 Task: Create New Employee with Employee Name: Dominique Adams, Address Line1: 12 Mill Avenue, Address Line2: Gastonia, Address Line3:  NC 28052, Cell Number: 851310-9646_x000D_

Action: Mouse moved to (142, 26)
Screenshot: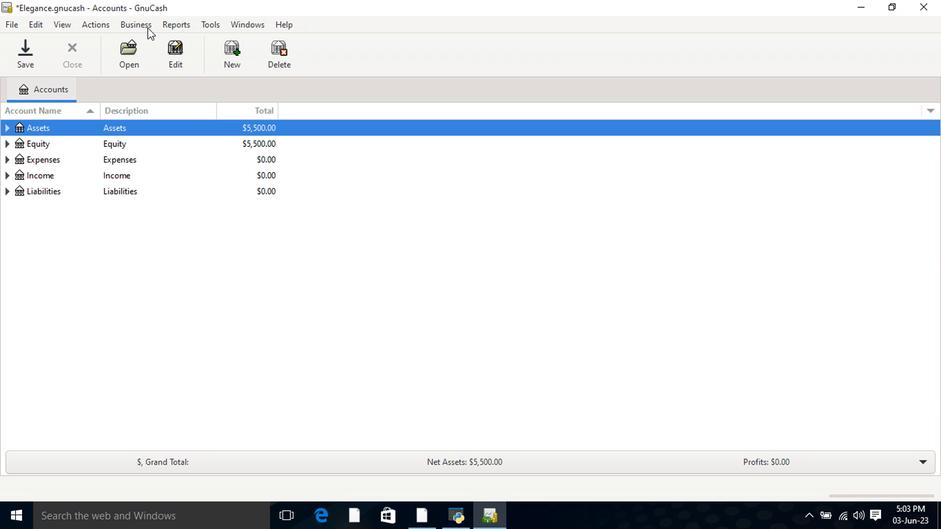 
Action: Mouse pressed left at (142, 26)
Screenshot: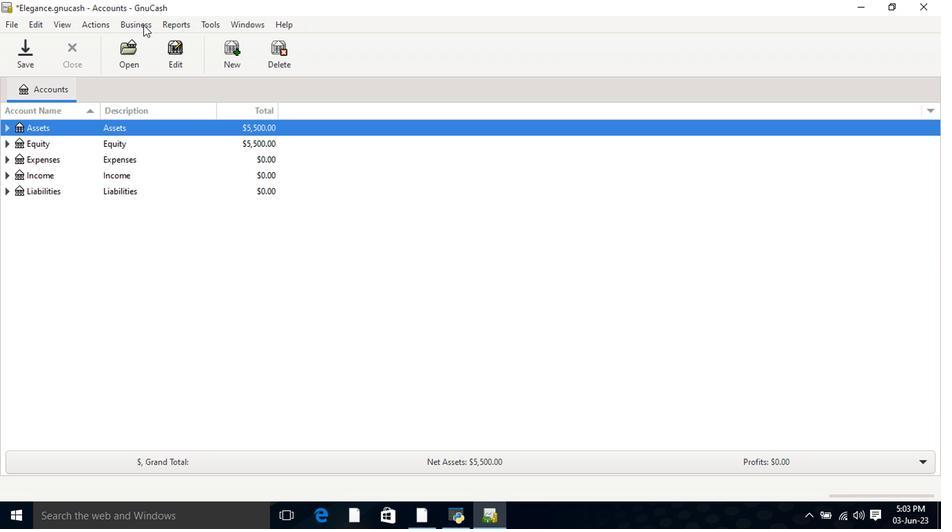 
Action: Mouse moved to (285, 97)
Screenshot: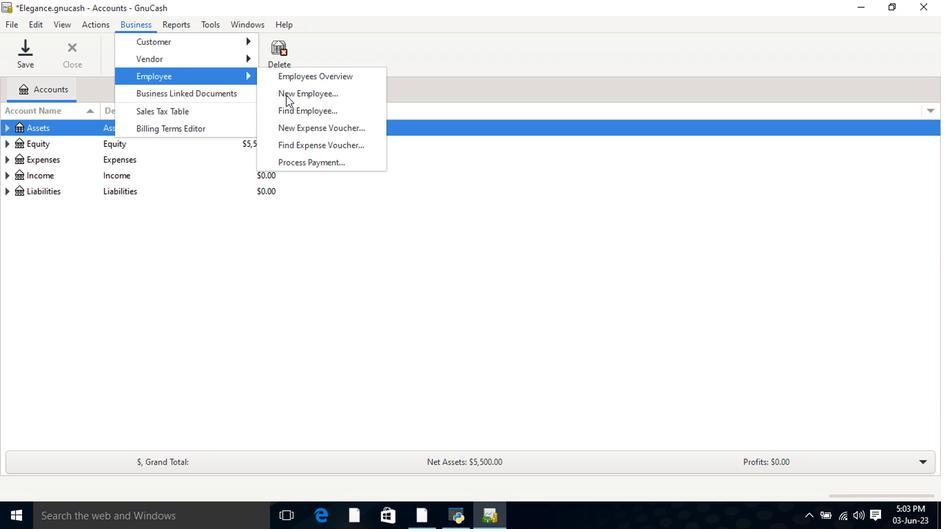 
Action: Mouse pressed left at (285, 97)
Screenshot: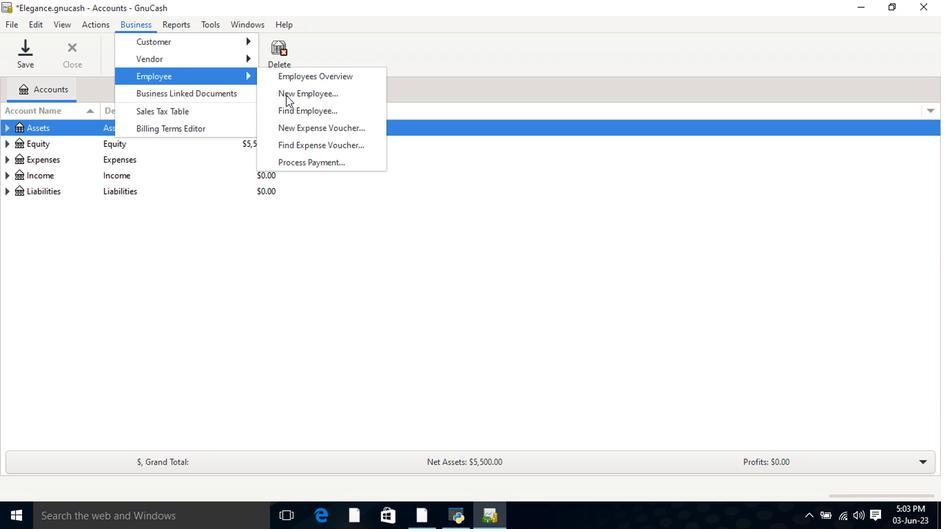 
Action: Mouse moved to (418, 219)
Screenshot: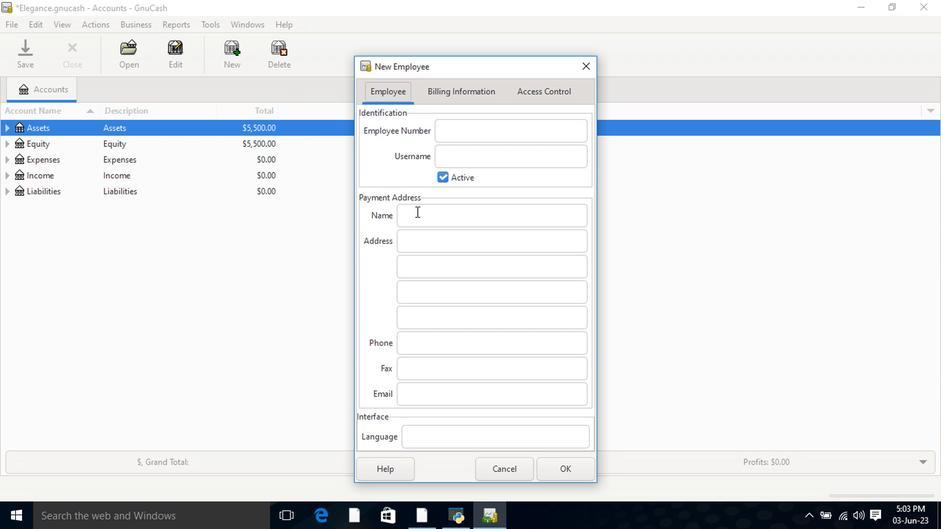 
Action: Mouse pressed left at (418, 219)
Screenshot: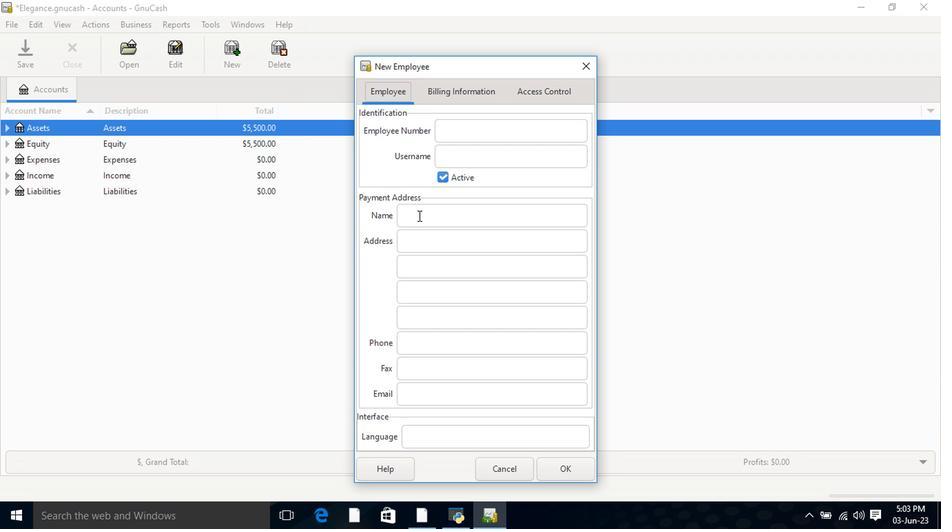 
Action: Key pressed <Key.shift>Dominique<Key.space><Key.shift>Adams<Key.tab>12<Key.space><Key.shift>Mo;;<Key.space><Key.backspace><Key.backspace><Key.backspace><Key.backspace>ill<Key.space><Key.shift>Avenue<Key.tab><Key.shift>Gastonia<Key.tab><Key.shift>NC<Key.space>28052<Key.tab><Key.tab>851310-9646<Key.tab><Key.tab>
Screenshot: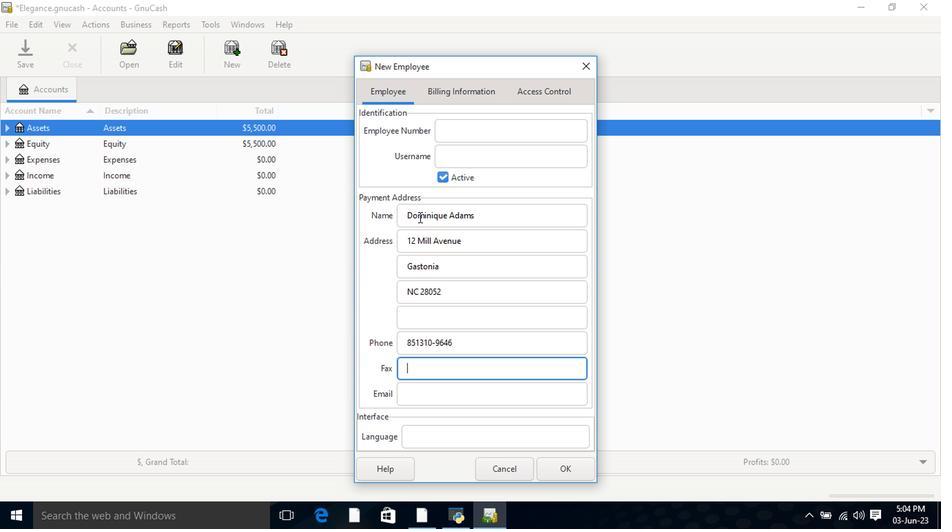 
Action: Mouse moved to (456, 93)
Screenshot: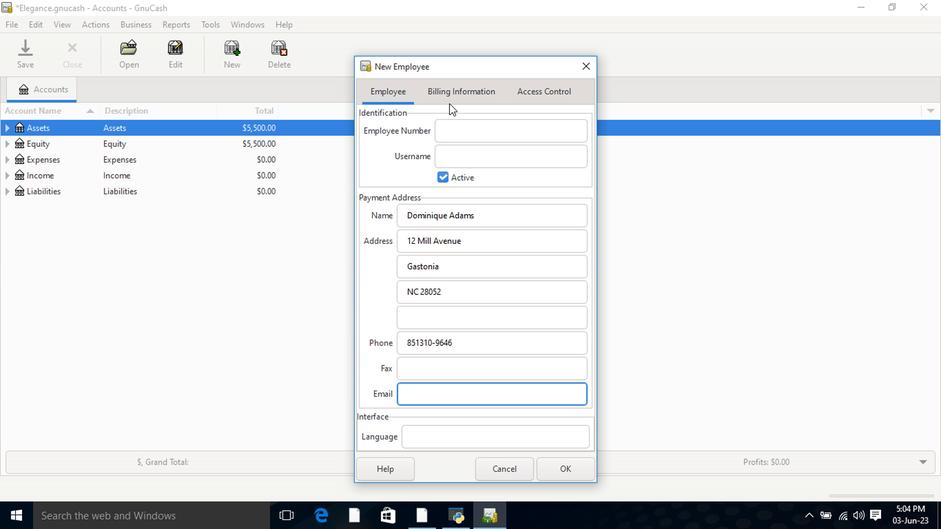 
Action: Mouse pressed left at (456, 93)
Screenshot: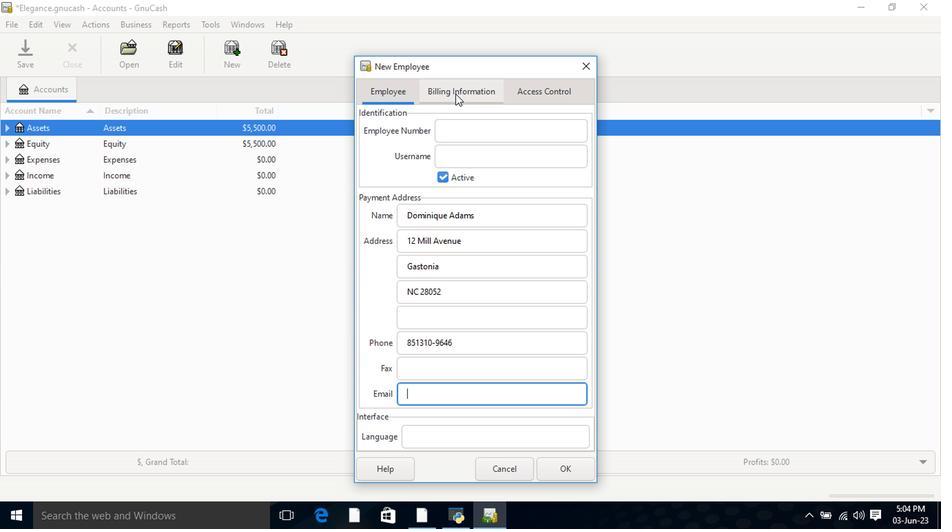 
Action: Mouse moved to (531, 101)
Screenshot: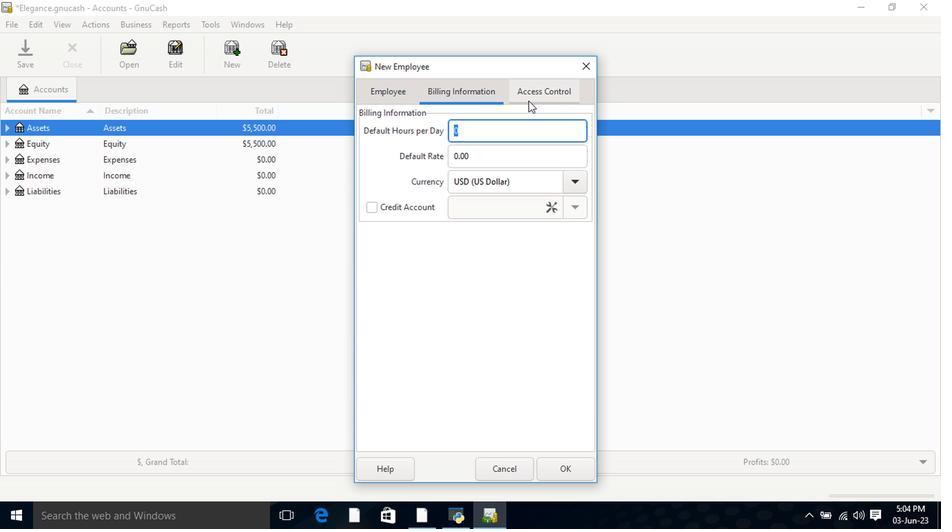 
Action: Mouse pressed left at (531, 101)
Screenshot: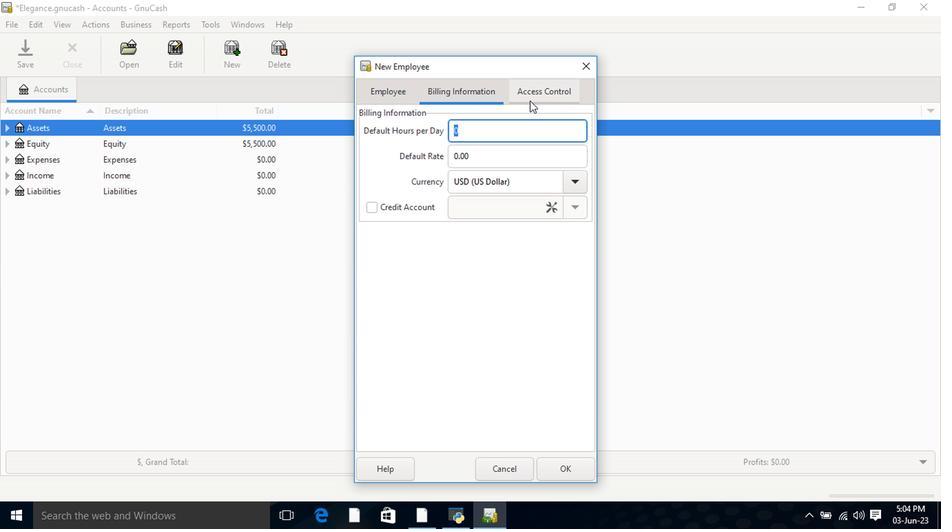 
Action: Mouse moved to (550, 469)
Screenshot: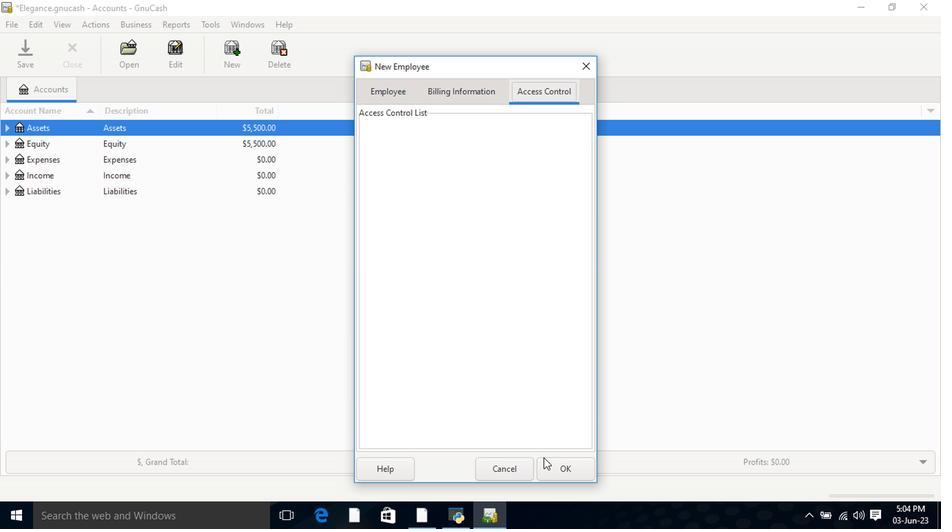 
Action: Mouse pressed left at (550, 469)
Screenshot: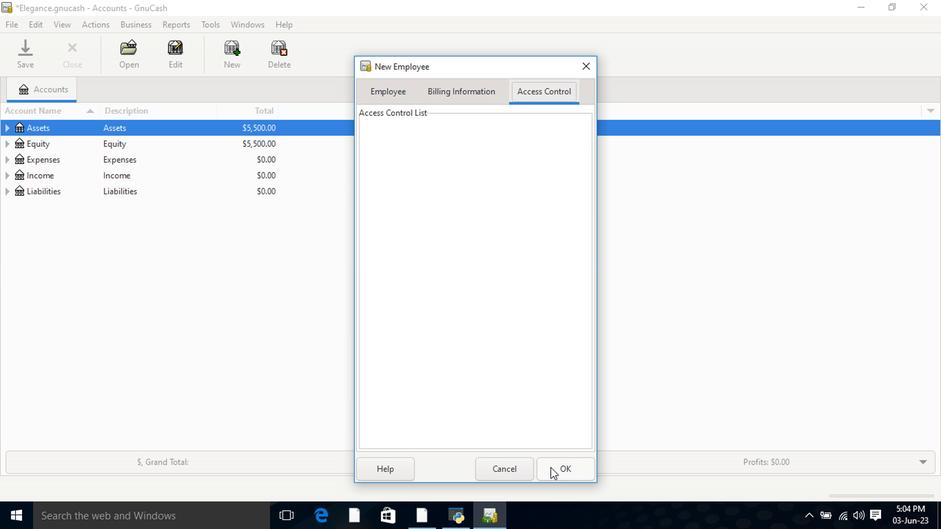 
